 Task: Invite Team Member Softage.1@softage.net to Workspace Accounts Payable. Invite Team Member Softage.2@softage.net to Workspace Accounts Payable. Invite Team Member Softage.3@softage.net to Workspace Accounts Payable. Invite Team Member Softage.4@softage.net to Workspace Accounts Payable
Action: Mouse moved to (839, 132)
Screenshot: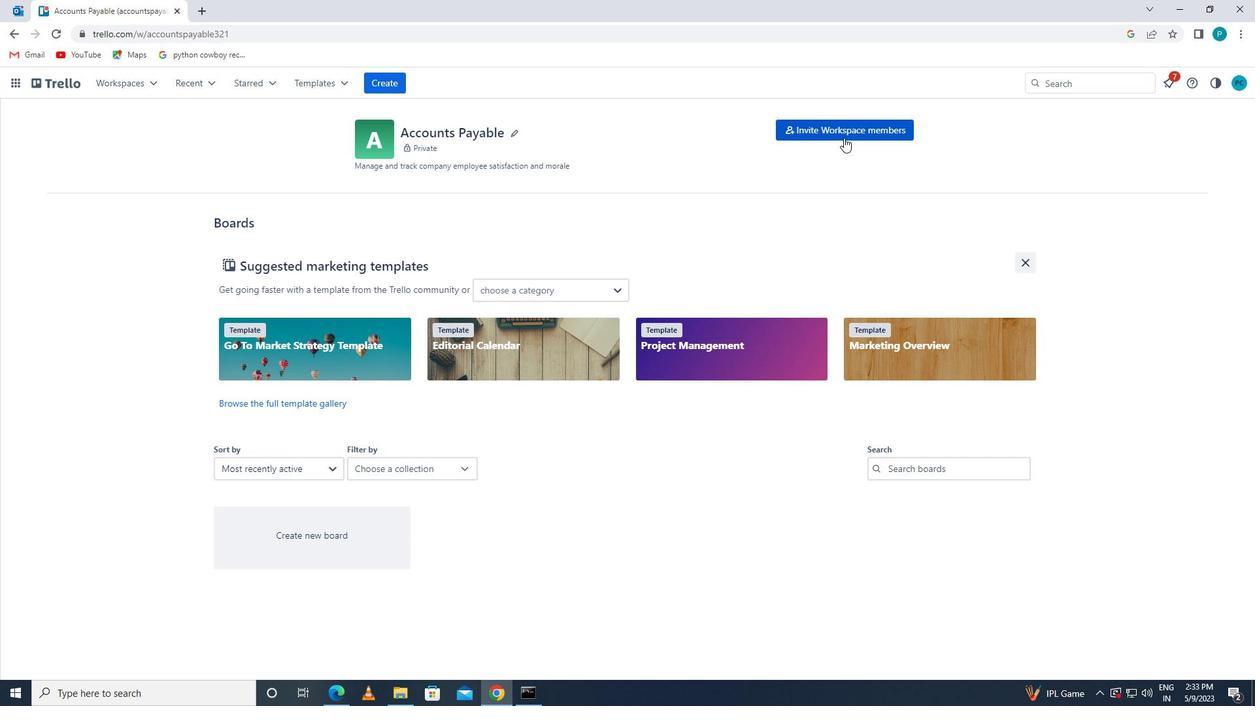 
Action: Mouse pressed left at (839, 132)
Screenshot: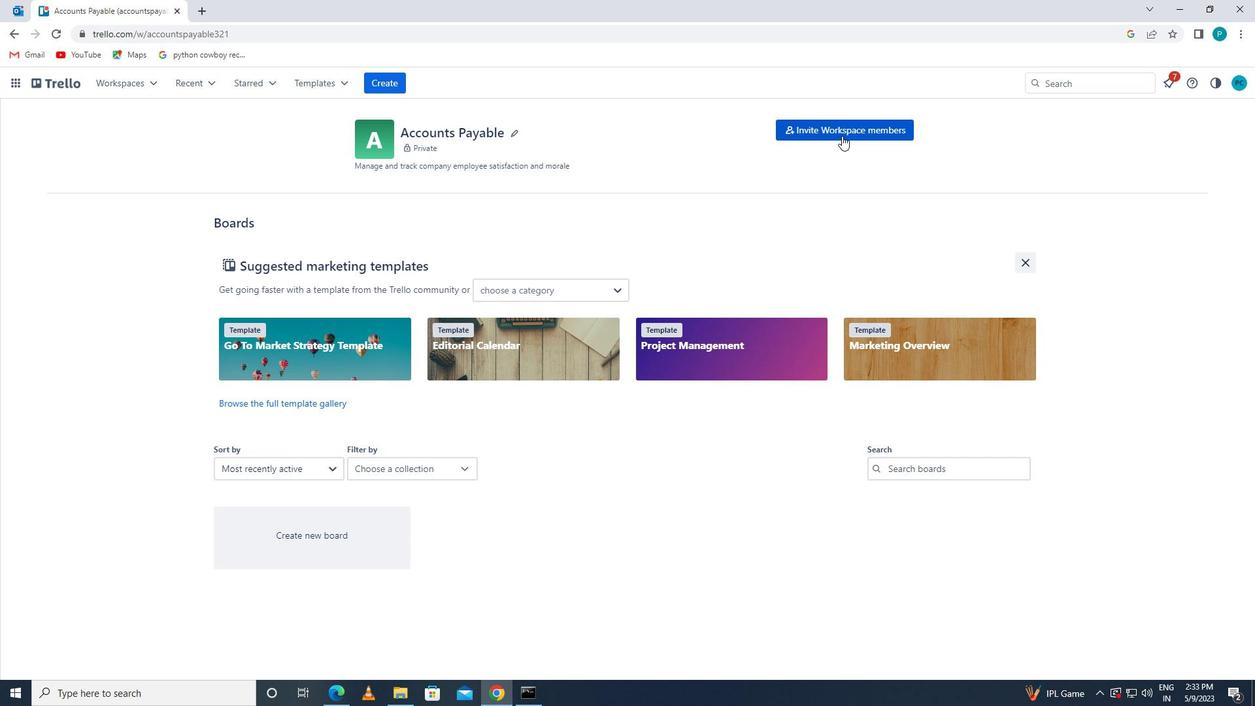 
Action: Mouse moved to (573, 368)
Screenshot: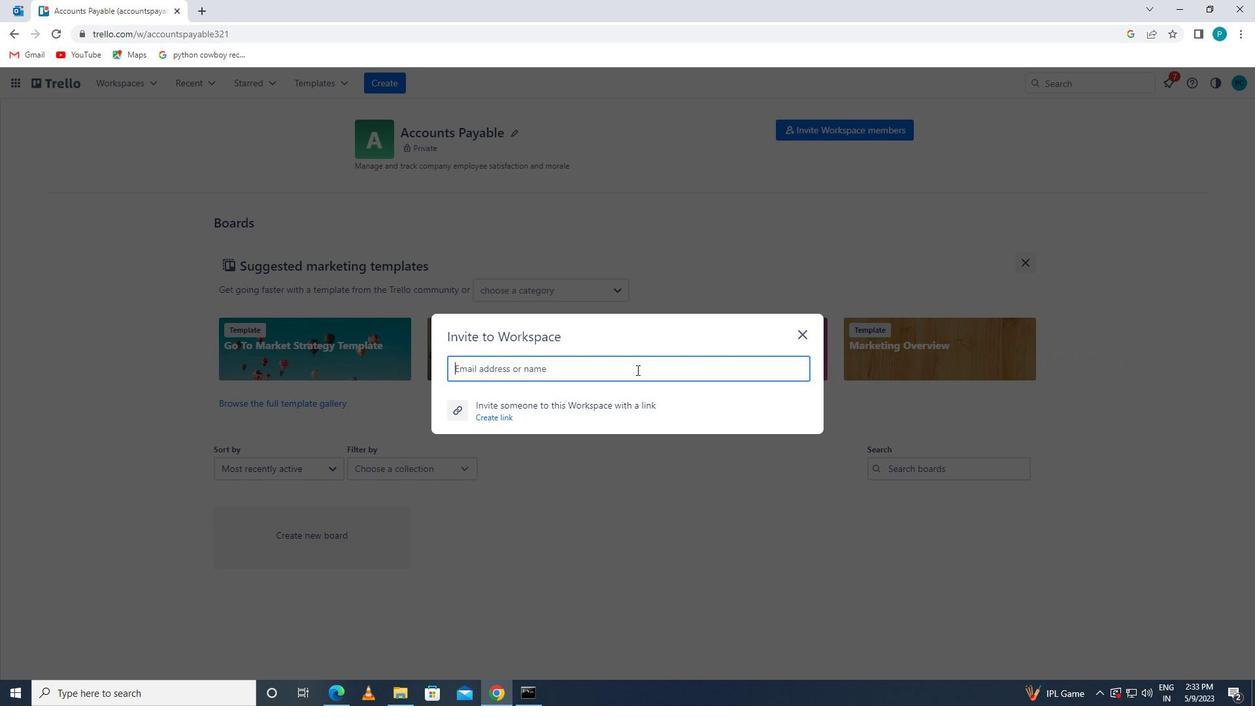 
Action: Mouse pressed left at (573, 368)
Screenshot: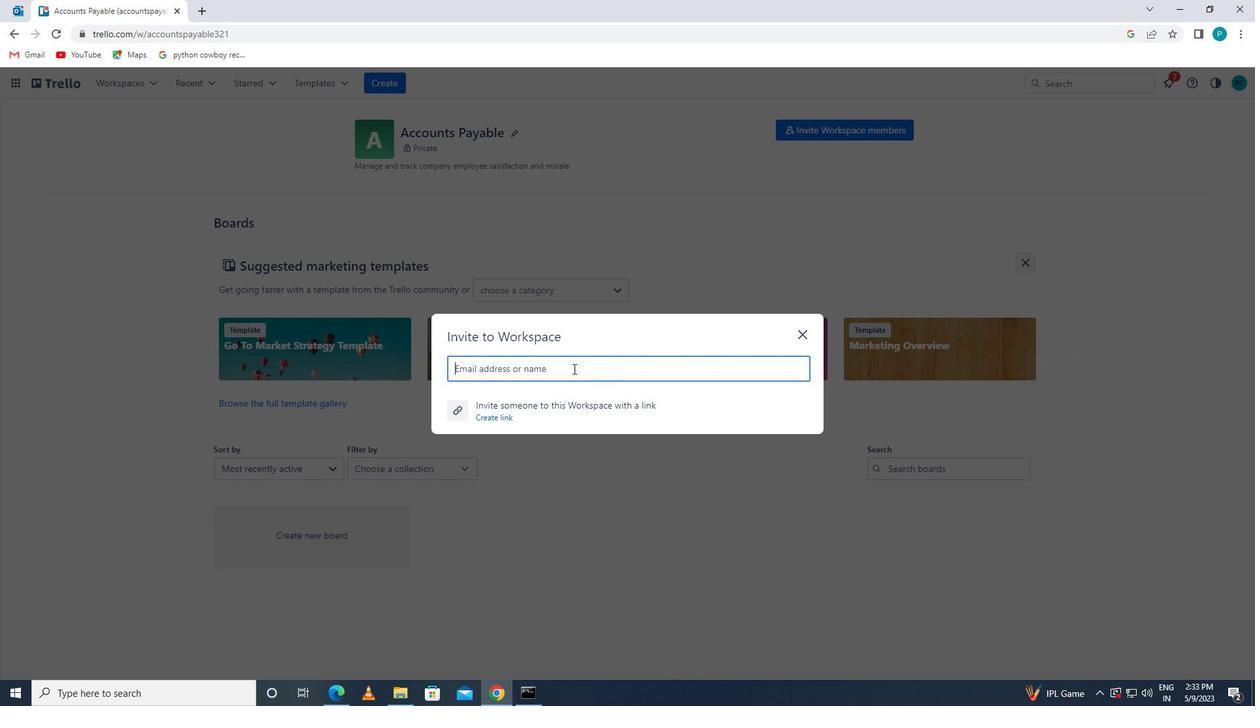 
Action: Mouse moved to (572, 369)
Screenshot: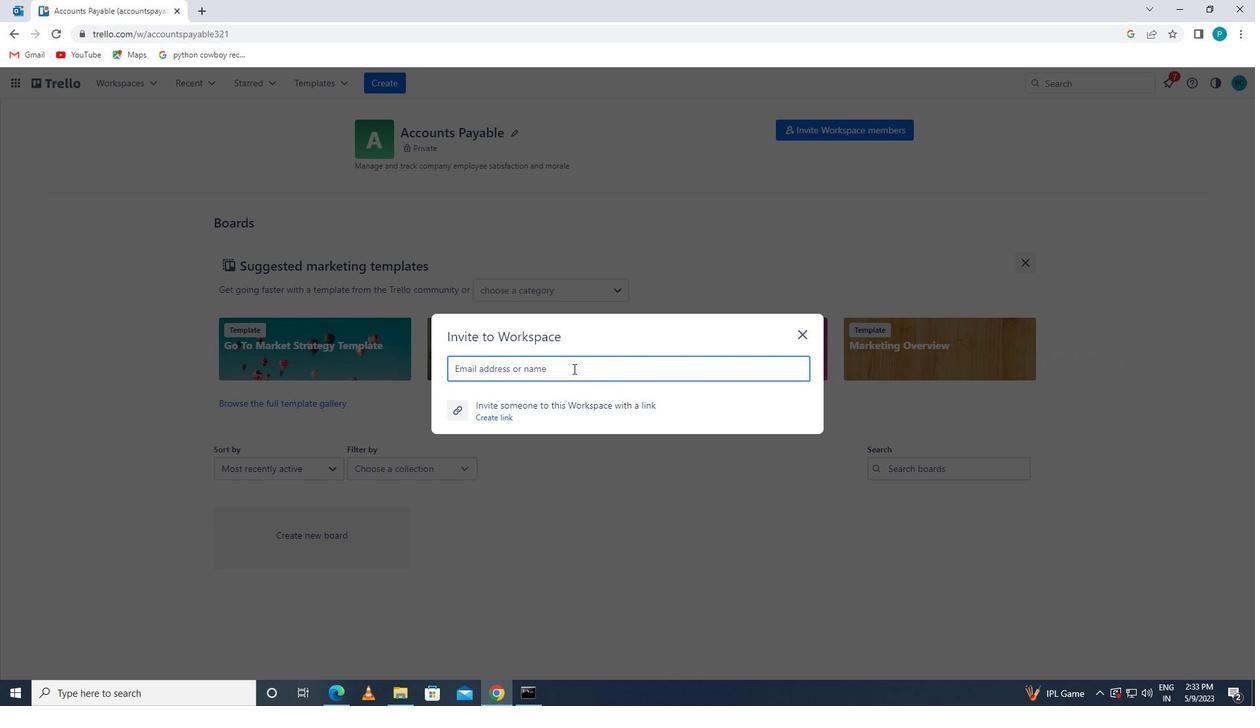 
Action: Key pressed <Key.caps_lock><Key.caps_lock>s<Key.caps_lock>oftage.1<Key.shift>@SOFTAGE.NET
Screenshot: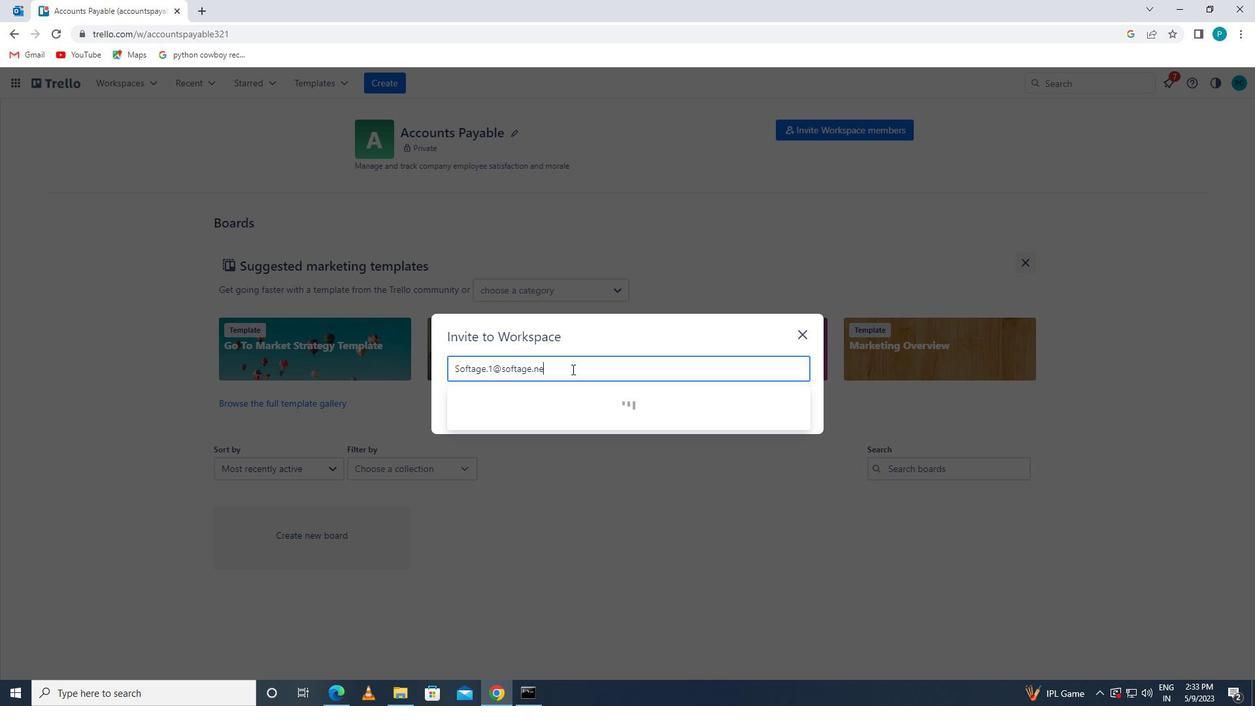 
Action: Mouse moved to (565, 406)
Screenshot: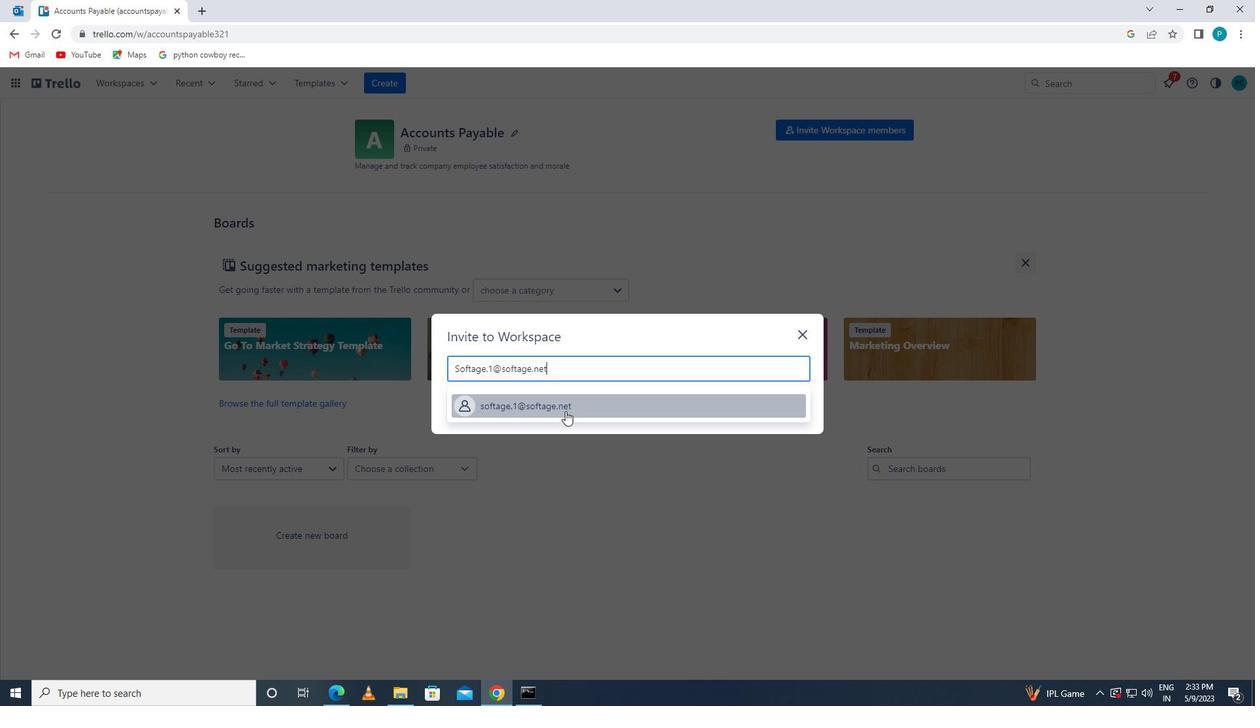 
Action: Mouse pressed left at (565, 406)
Screenshot: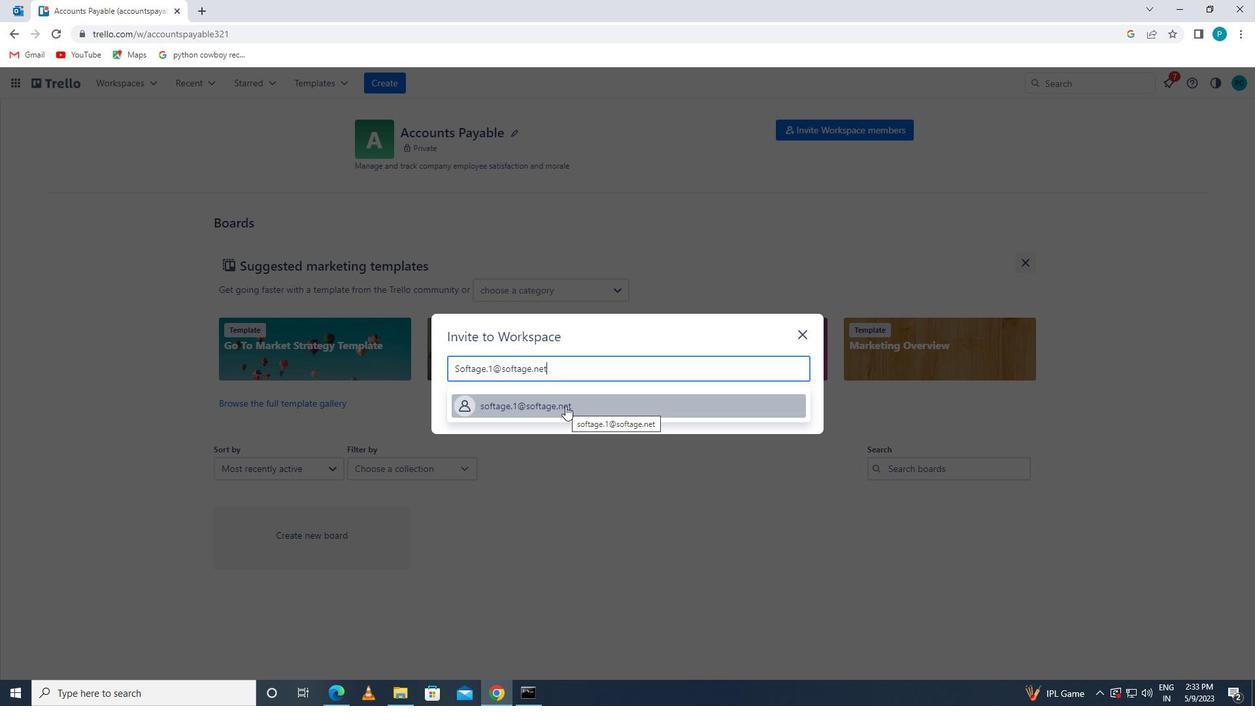 
Action: Mouse moved to (633, 367)
Screenshot: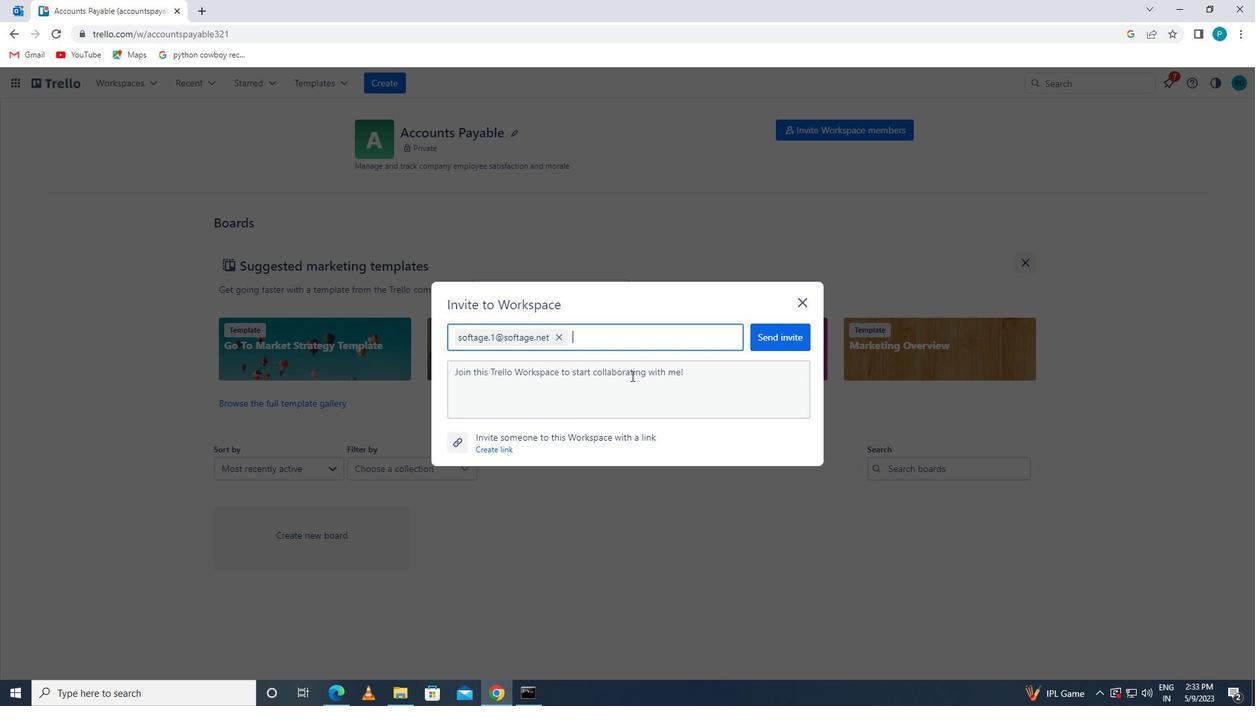 
Action: Key pressed <Key.caps_lock>S<Key.caps_lock>OFTAGE.2<Key.shift>@SOFTAGE.NET
Screenshot: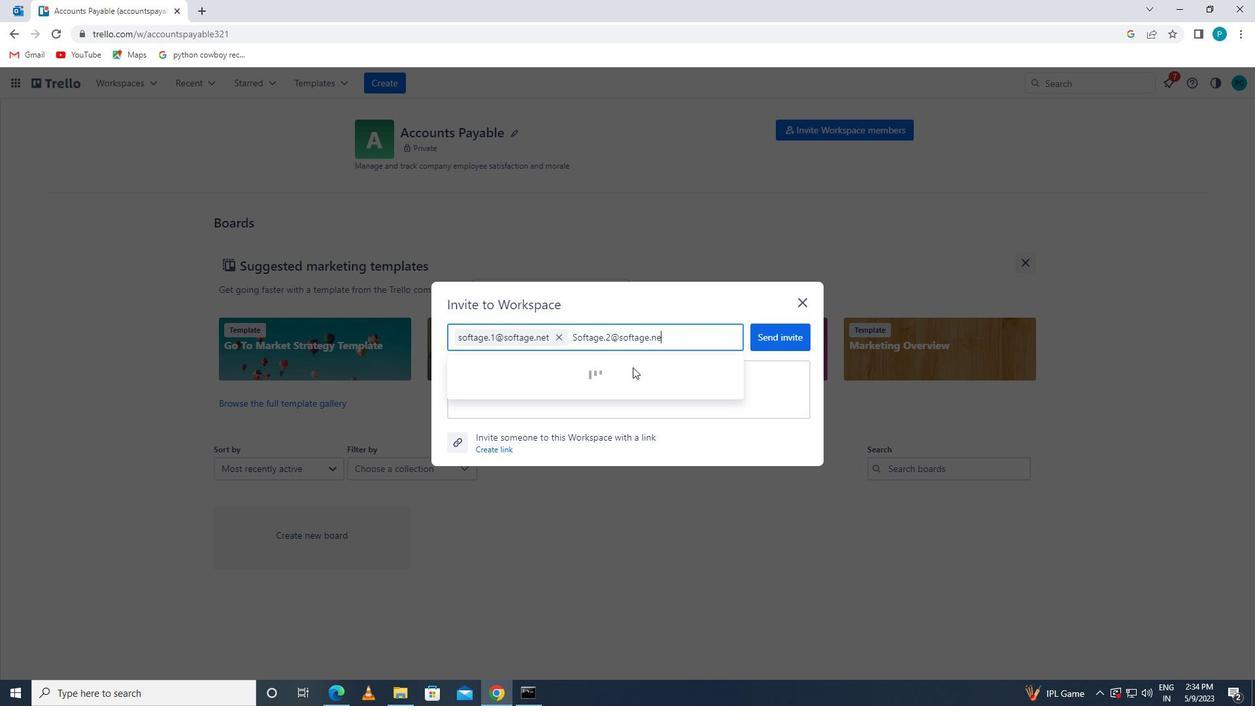 
Action: Mouse moved to (484, 368)
Screenshot: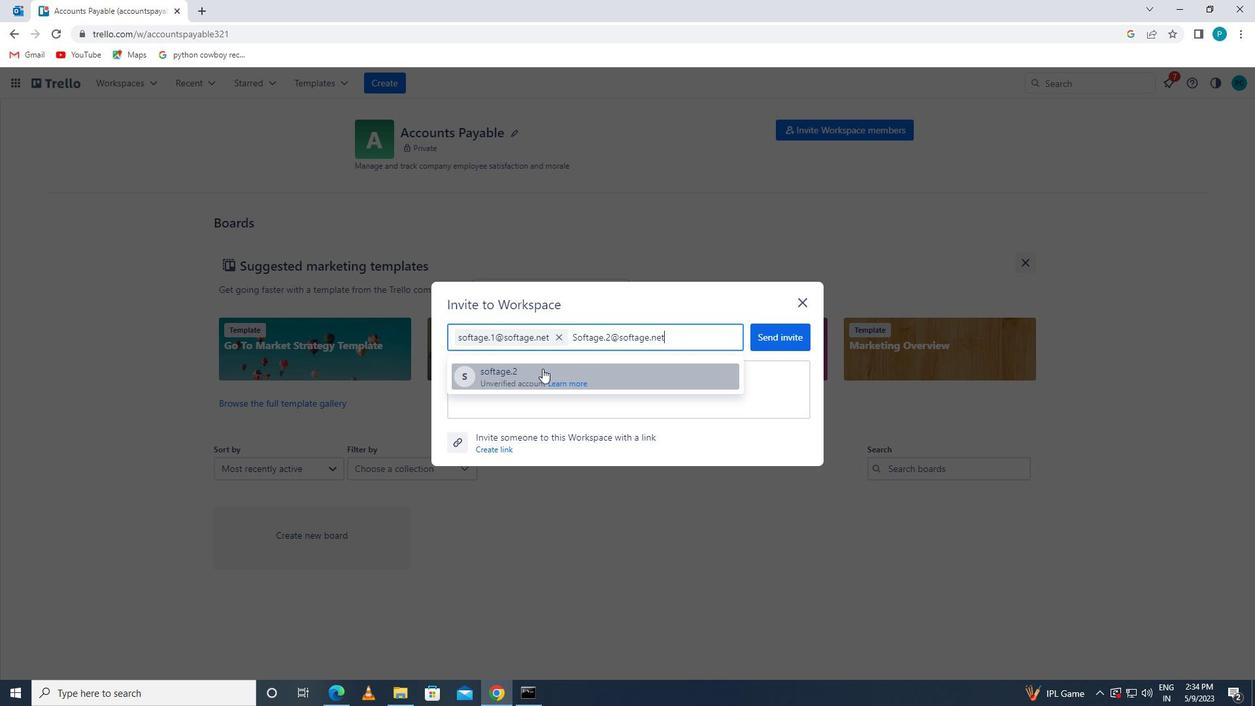 
Action: Mouse pressed left at (484, 368)
Screenshot: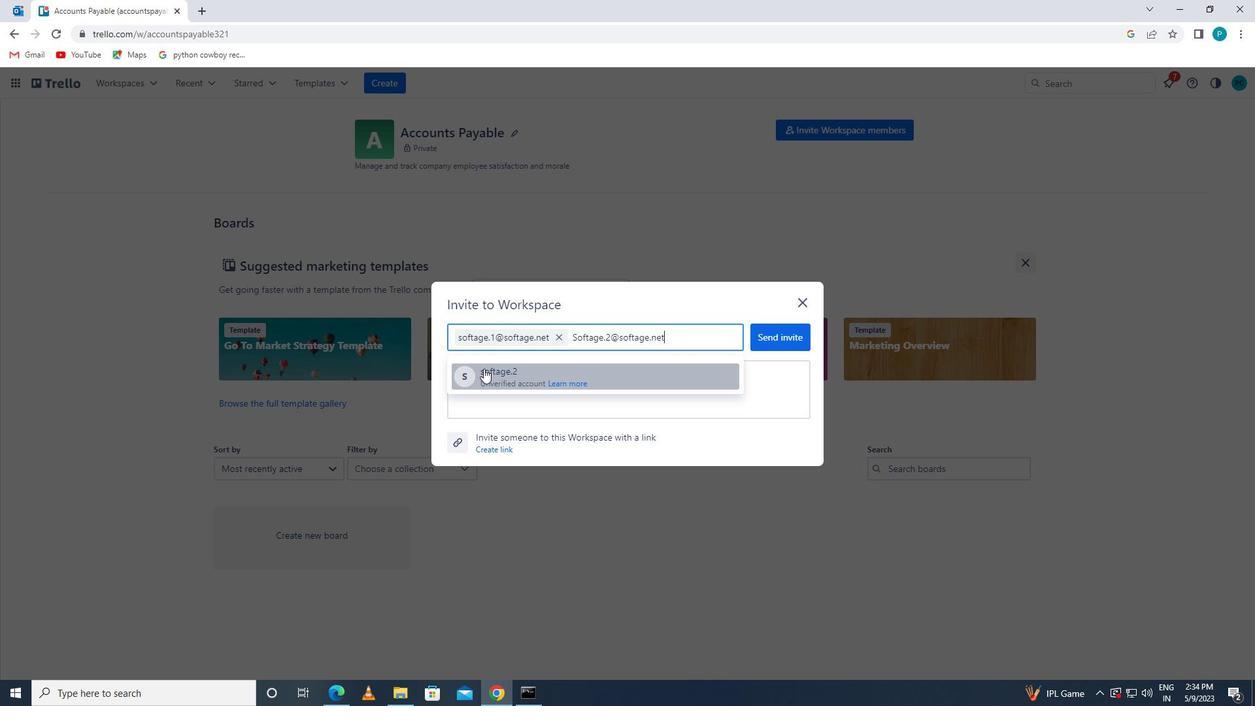 
Action: Mouse moved to (636, 387)
Screenshot: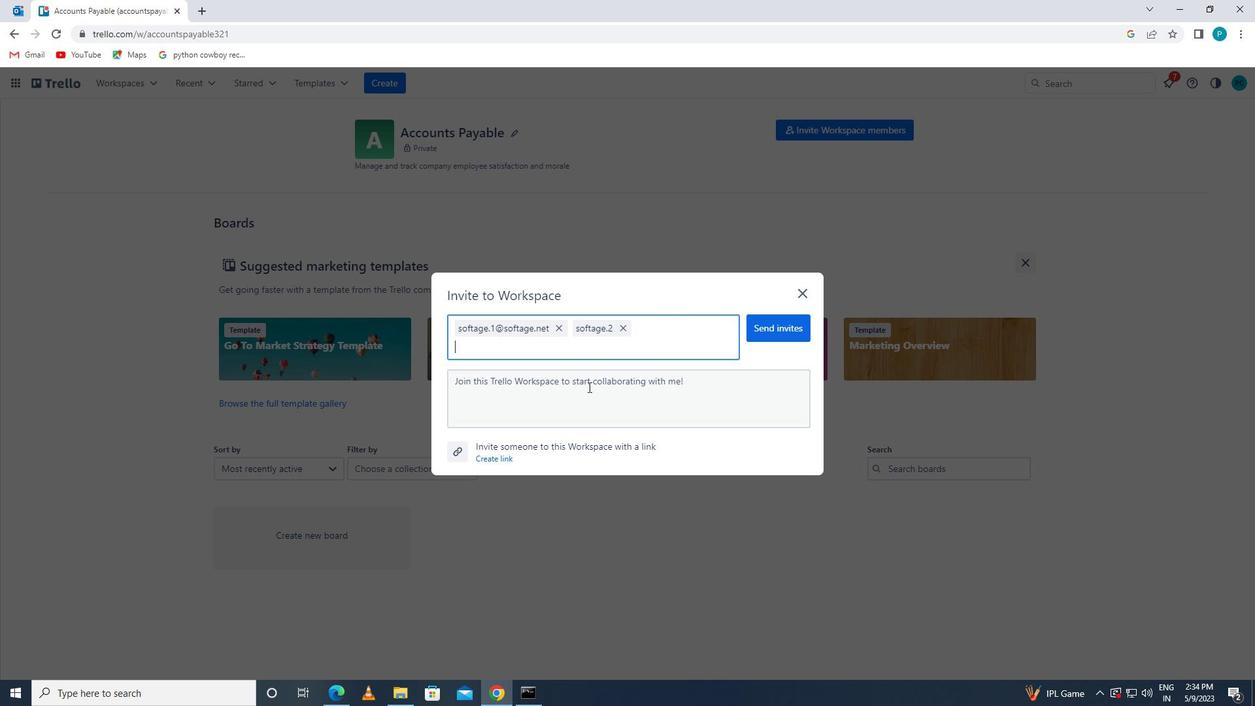 
Action: Key pressed <Key.caps_lock>S<Key.caps_lock>OFTAGE.3SPFTAGW<Key.backspace>E<Key.backspace><Key.backspace><Key.backspace><Key.backspace><Key.backspace><Key.backspace>OFTAGE.NET
Screenshot: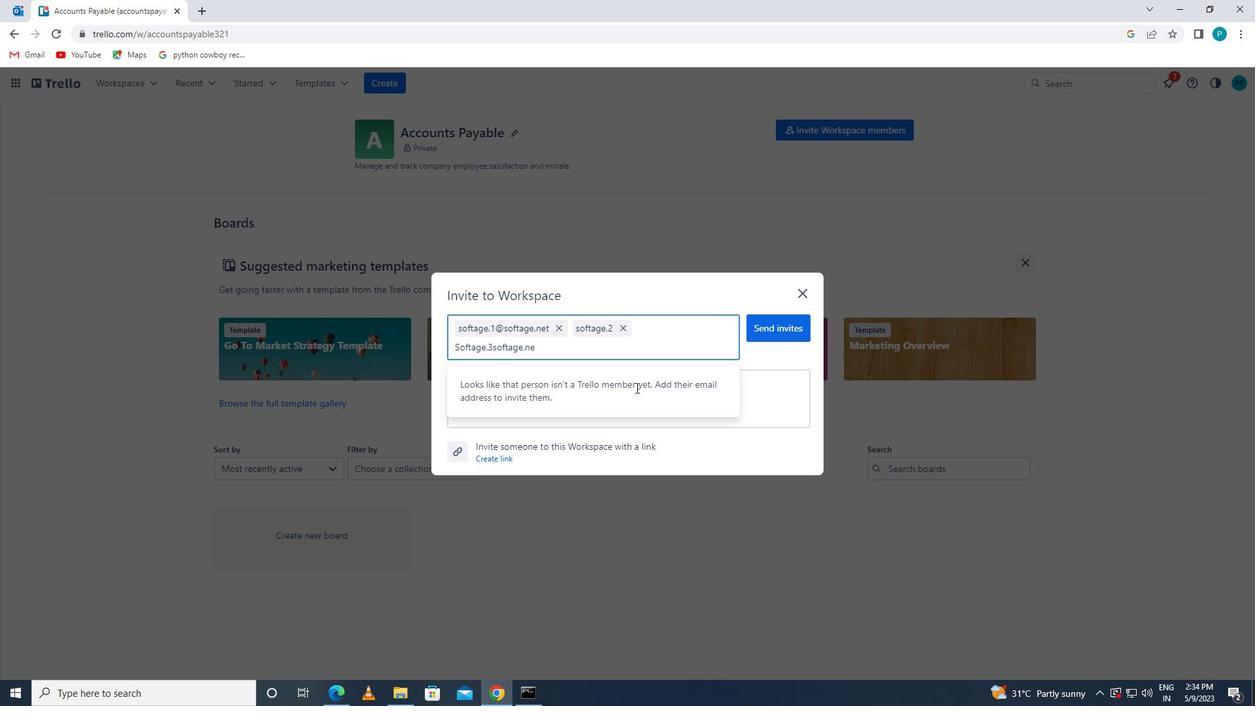 
Action: Mouse moved to (493, 344)
Screenshot: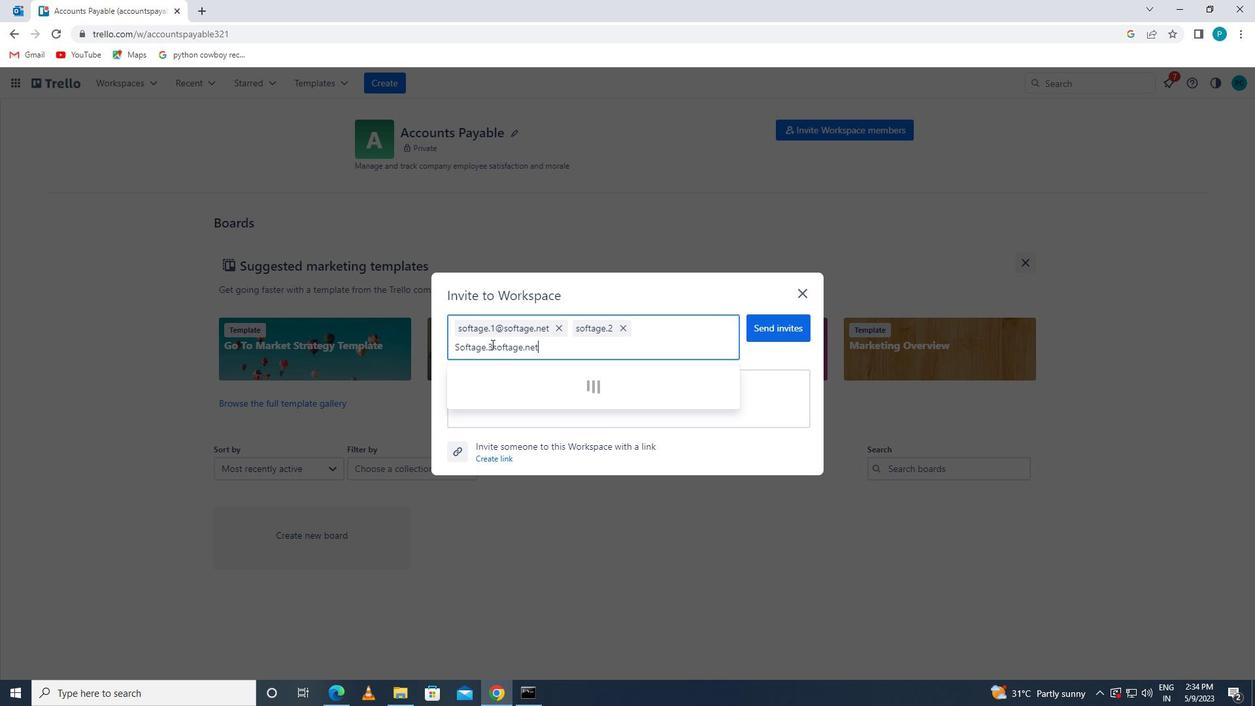 
Action: Mouse pressed left at (493, 344)
Screenshot: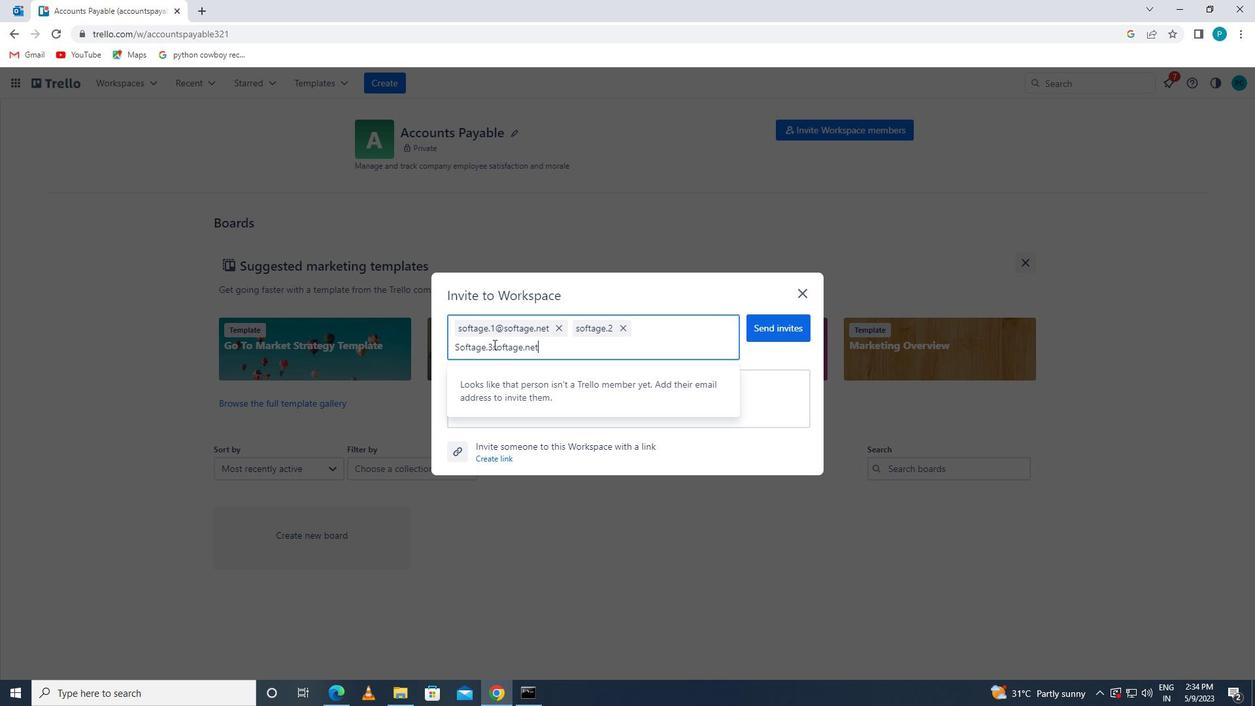 
Action: Key pressed <Key.shift><Key.shift><Key.shift><Key.shift><Key.shift><Key.shift><Key.shift><Key.shift><Key.shift>@
Screenshot: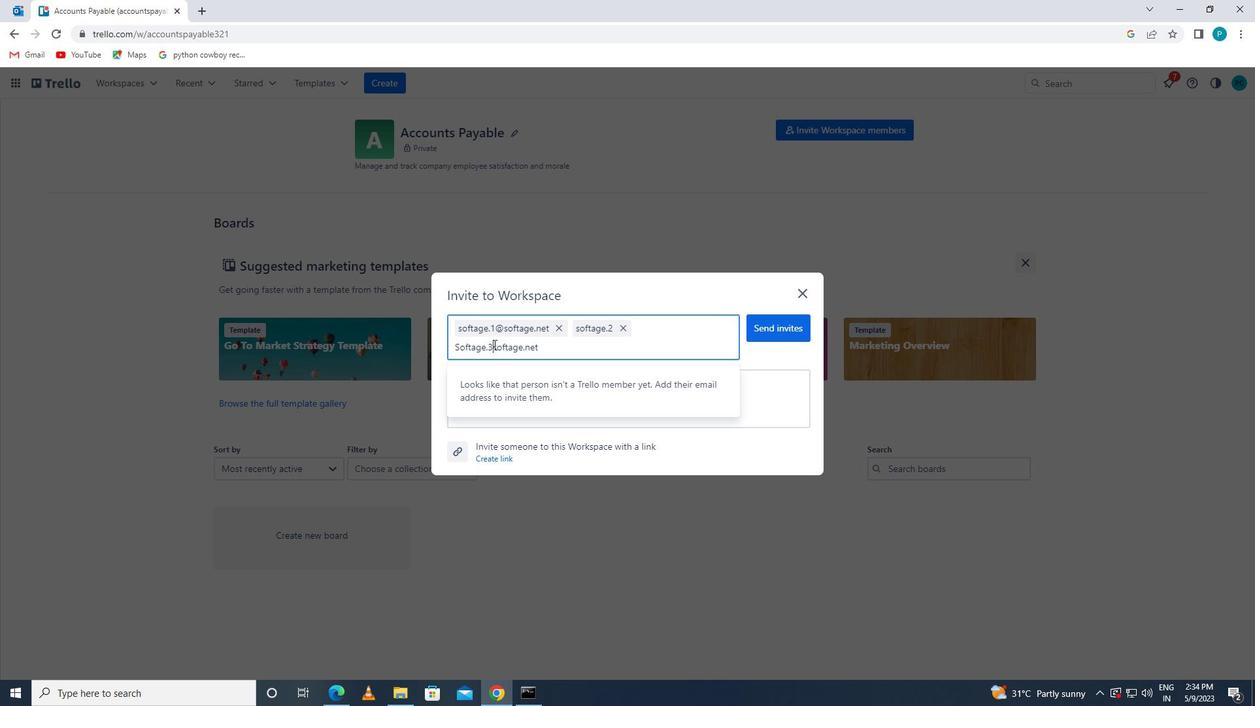 
Action: Mouse moved to (490, 386)
Screenshot: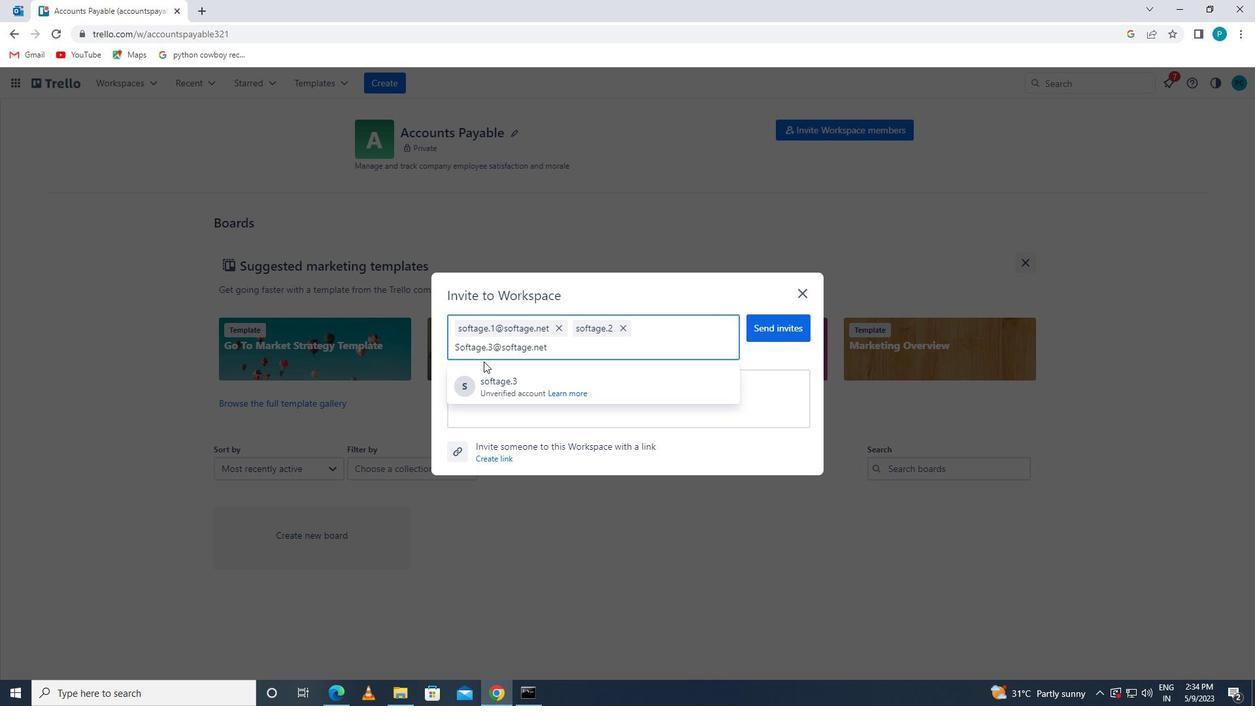 
Action: Mouse pressed left at (490, 386)
Screenshot: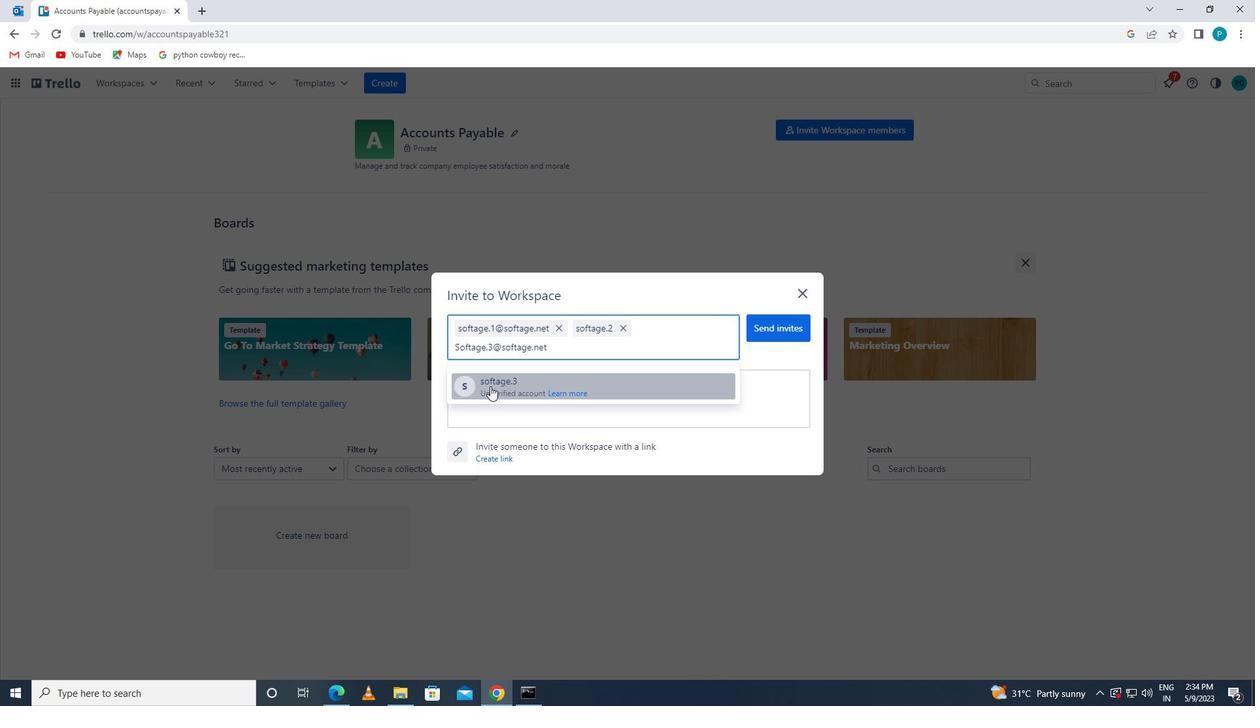 
Action: Mouse moved to (718, 413)
Screenshot: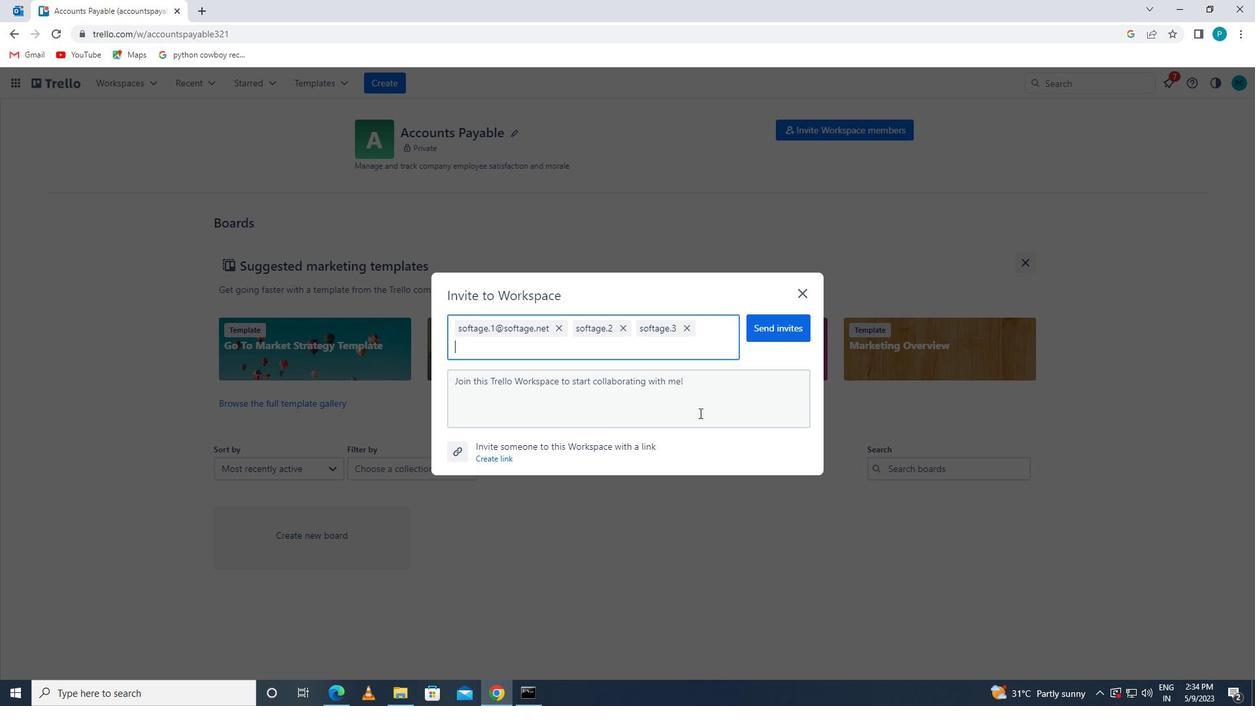 
Action: Key pressed <Key.caps_lock>S<Key.caps_lock>OFTAGE.4<Key.shift>@SOFTAGE.NET
Screenshot: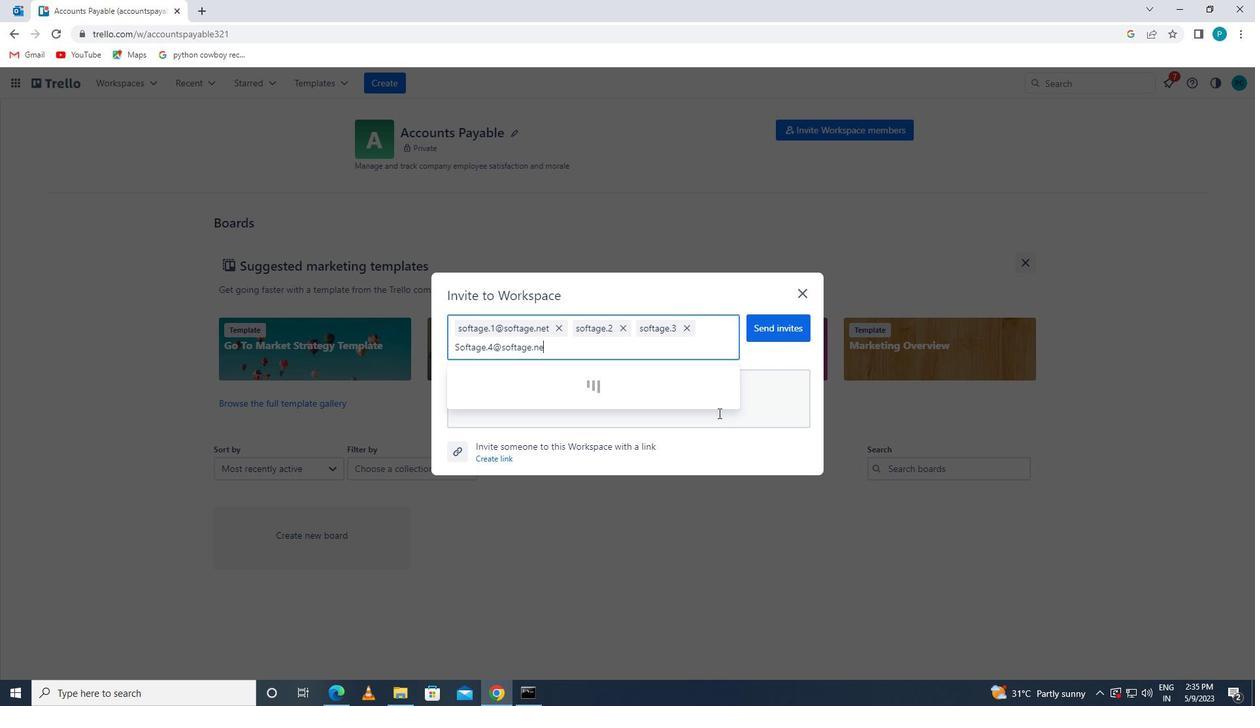 
Action: Mouse moved to (634, 397)
Screenshot: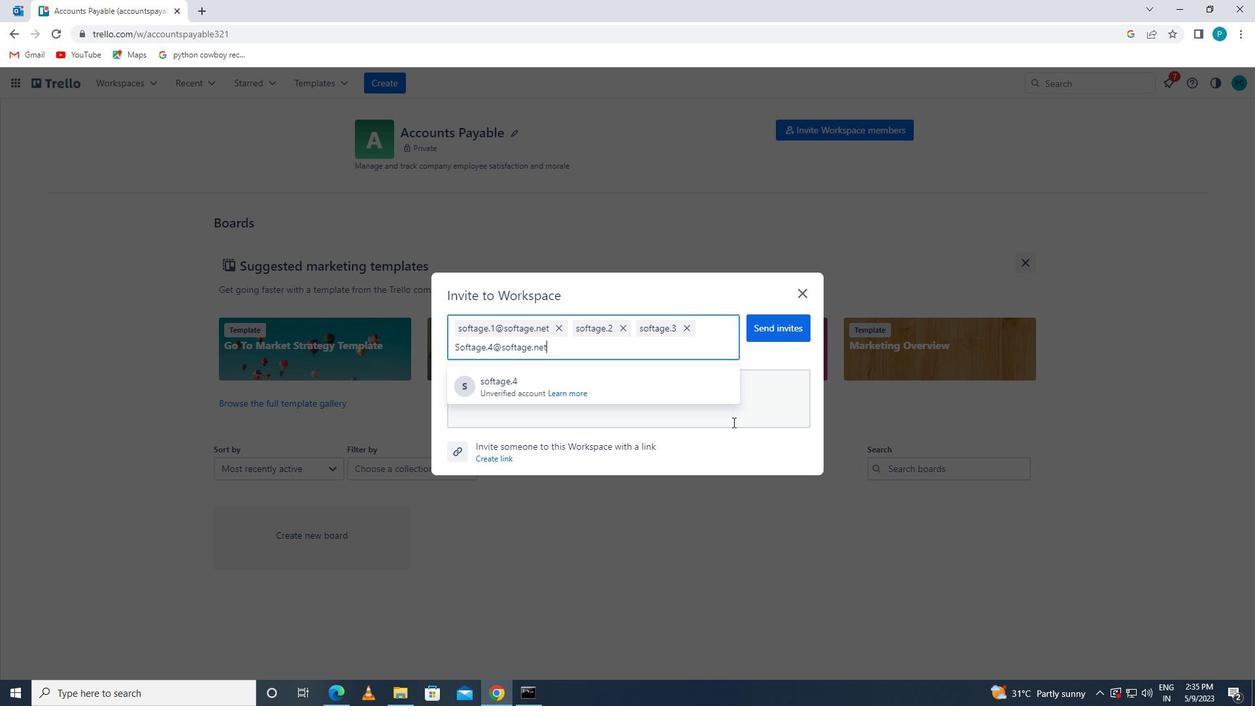 
Action: Mouse pressed left at (634, 397)
Screenshot: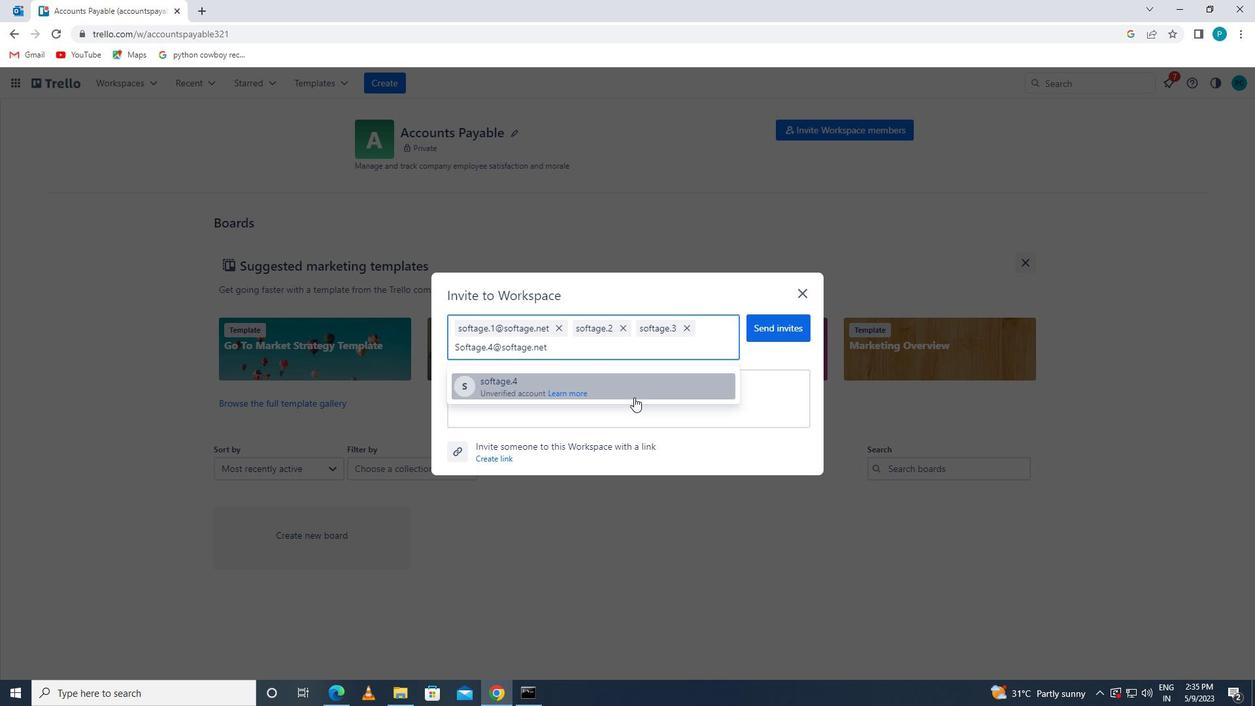 
Action: Mouse moved to (770, 321)
Screenshot: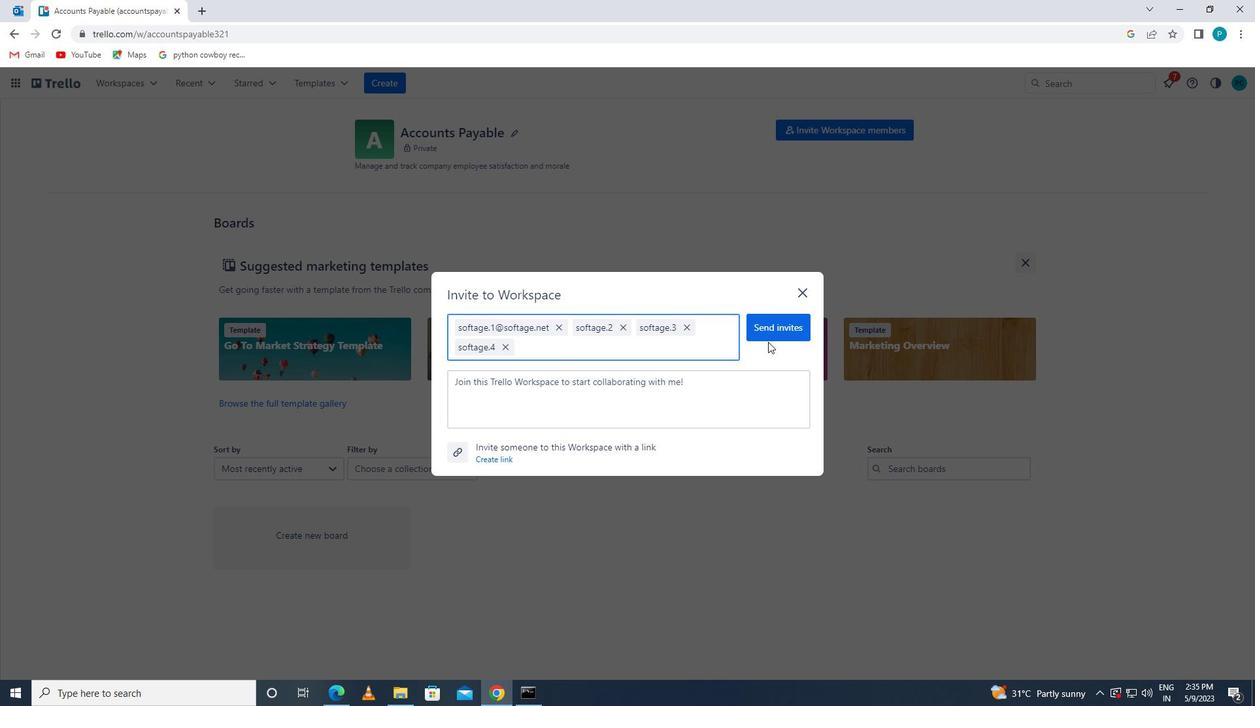 
Action: Mouse pressed left at (770, 321)
Screenshot: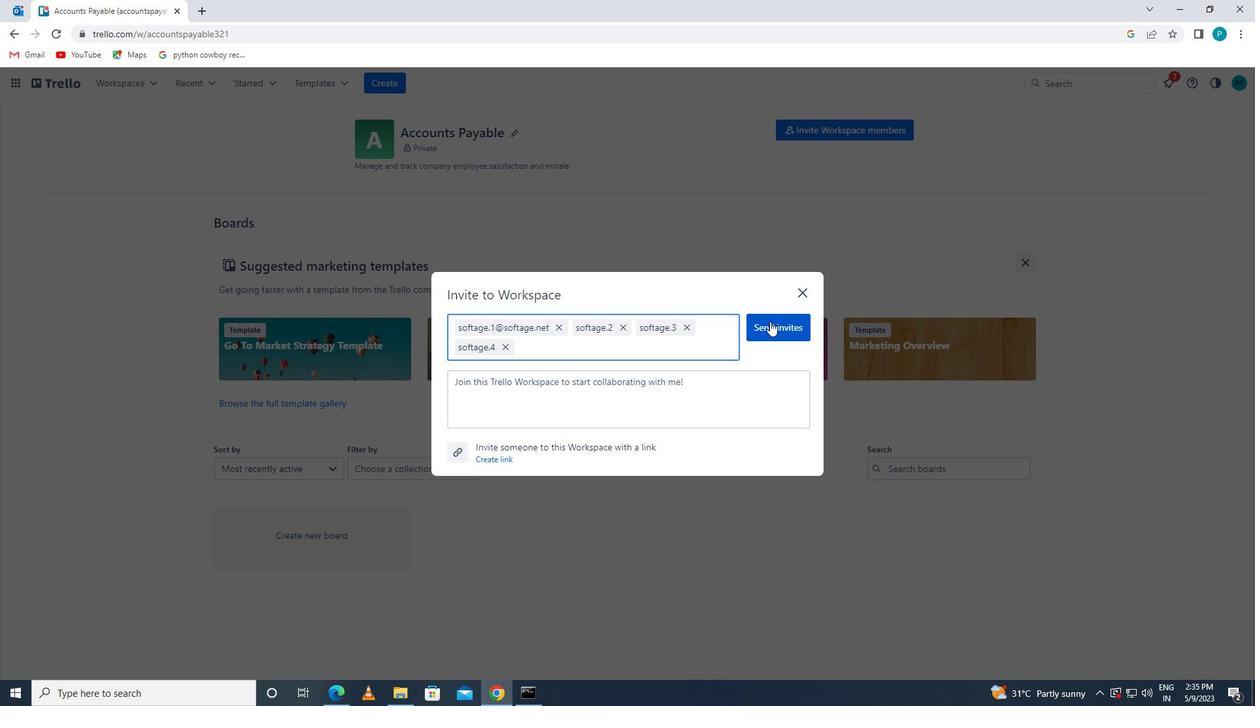 
